 Task: Add the task  Integrate website with a new content delivery network (CDN) to the section Dash Decathlon in the project AgileRelay and add a Due Date to the respective task as 2024/03/05
Action: Mouse moved to (566, 410)
Screenshot: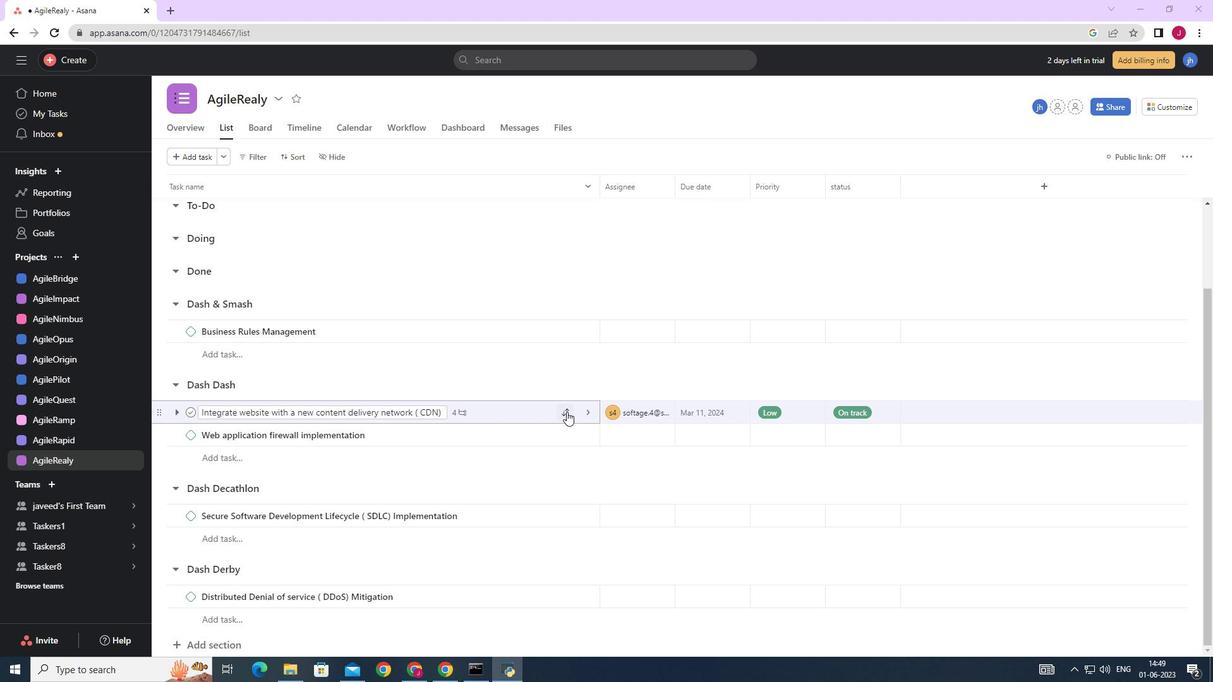 
Action: Mouse pressed left at (566, 410)
Screenshot: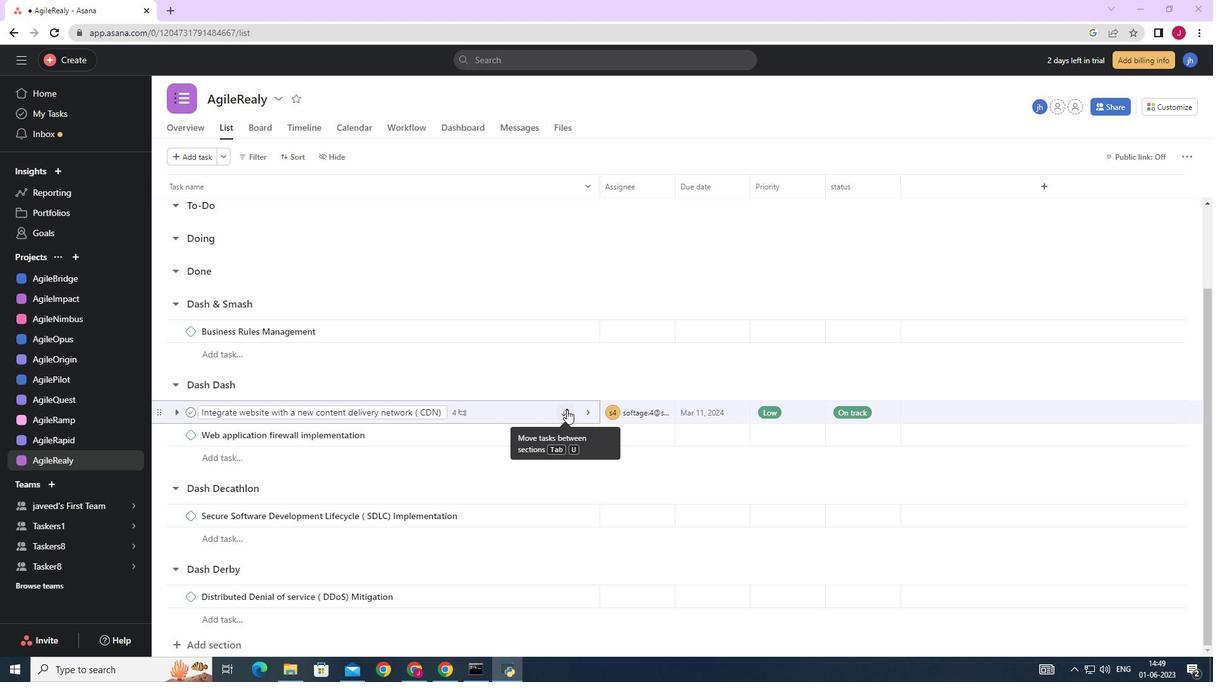 
Action: Mouse moved to (508, 597)
Screenshot: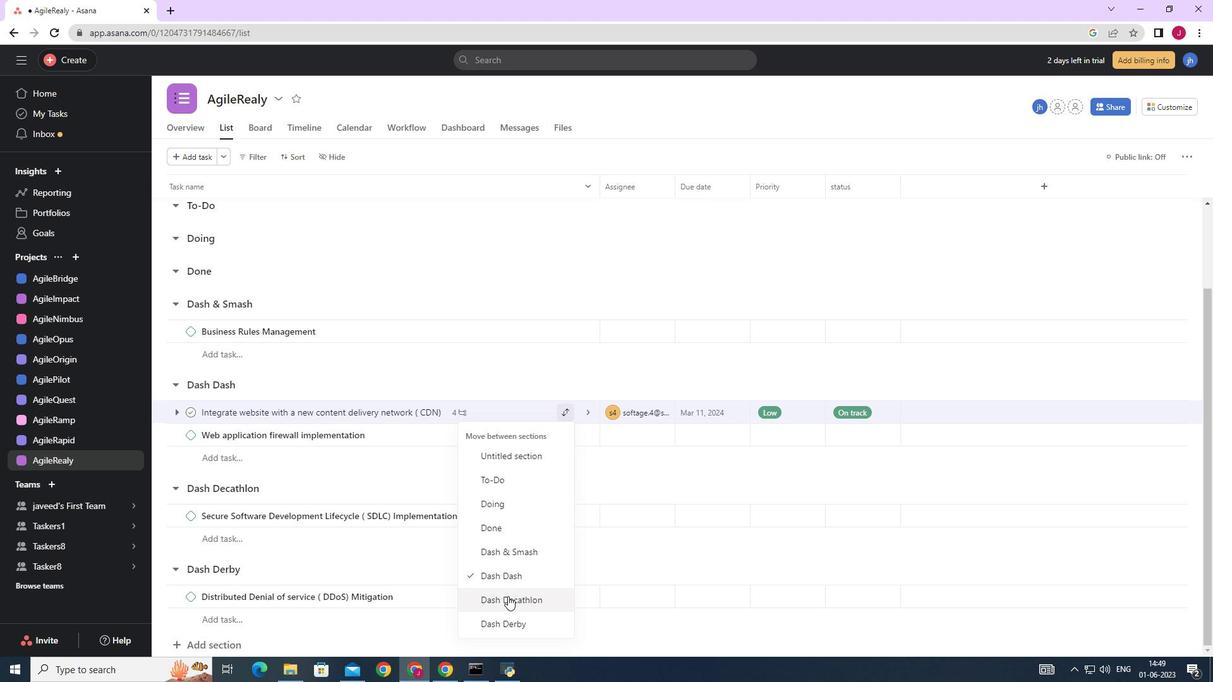 
Action: Mouse pressed left at (508, 597)
Screenshot: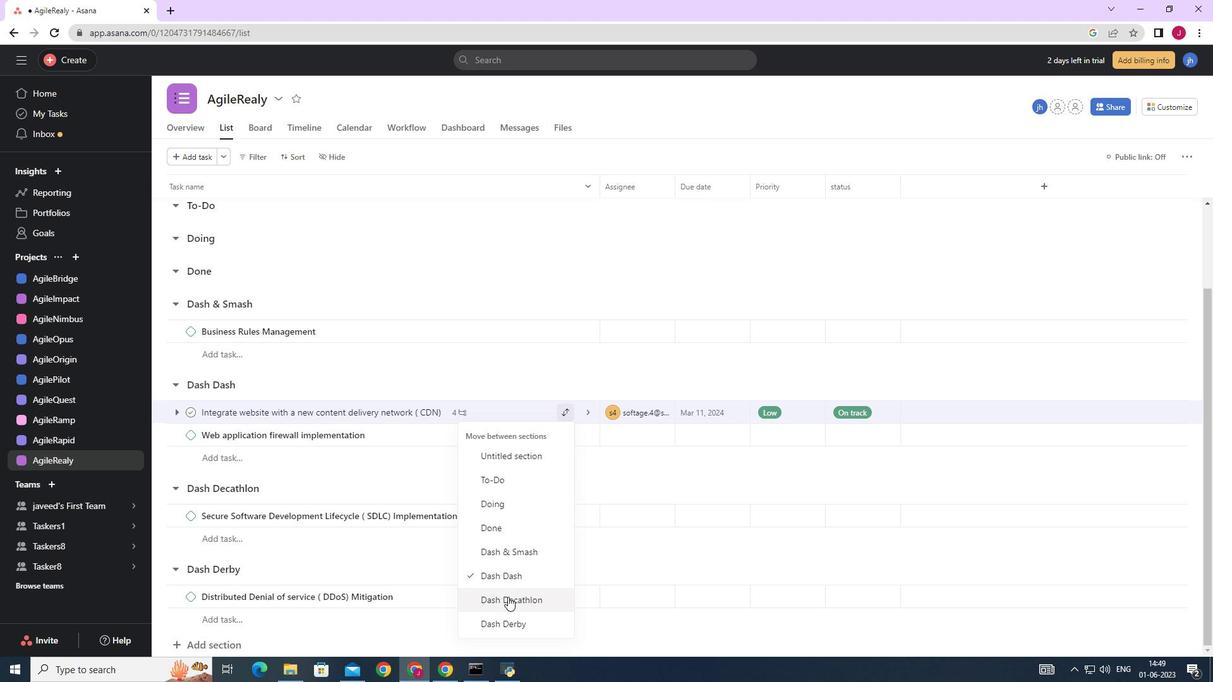 
Action: Mouse moved to (740, 496)
Screenshot: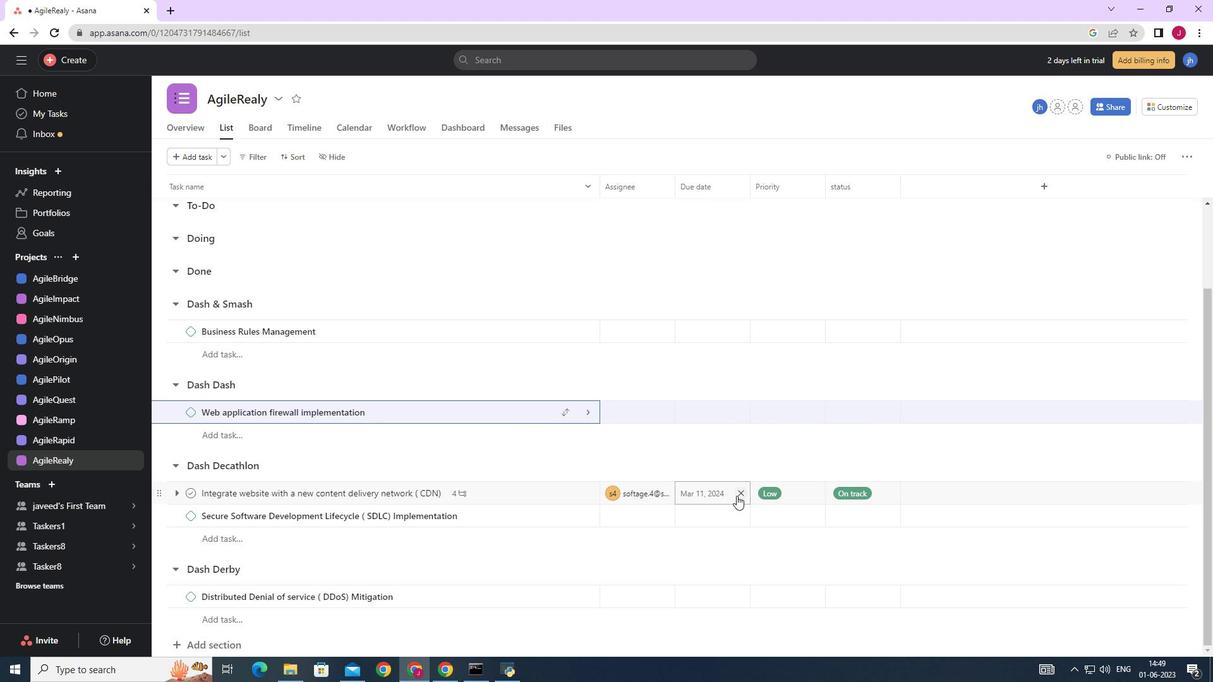 
Action: Mouse pressed left at (740, 496)
Screenshot: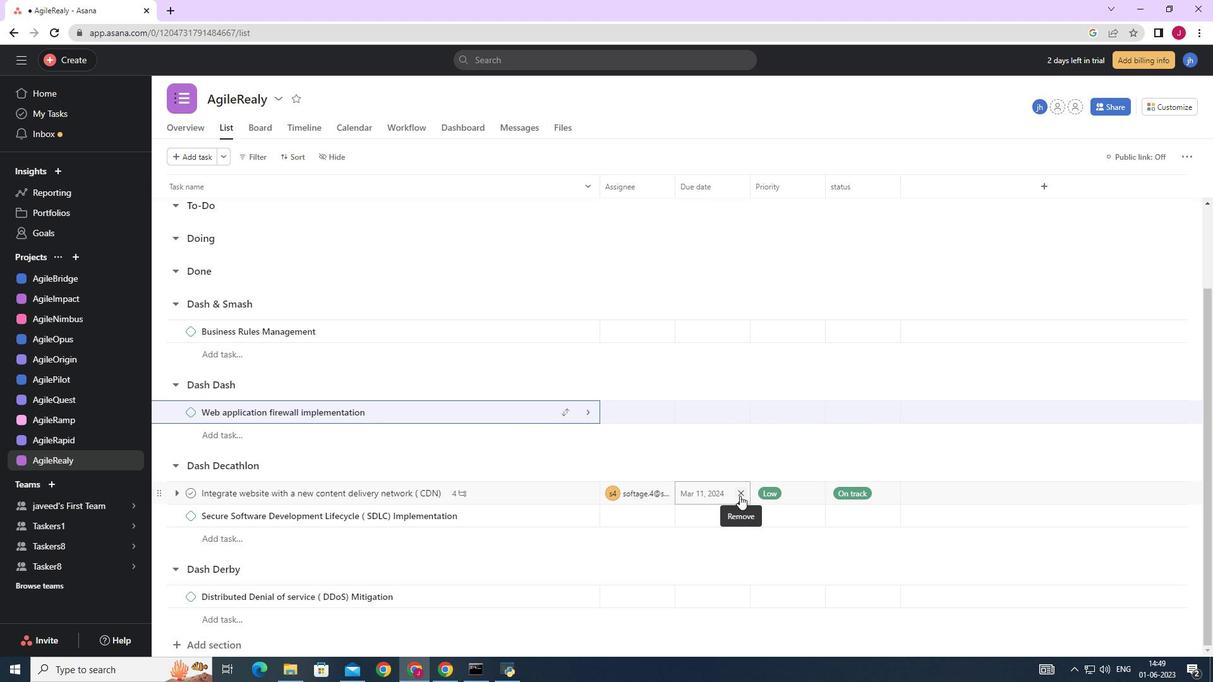 
Action: Mouse moved to (723, 496)
Screenshot: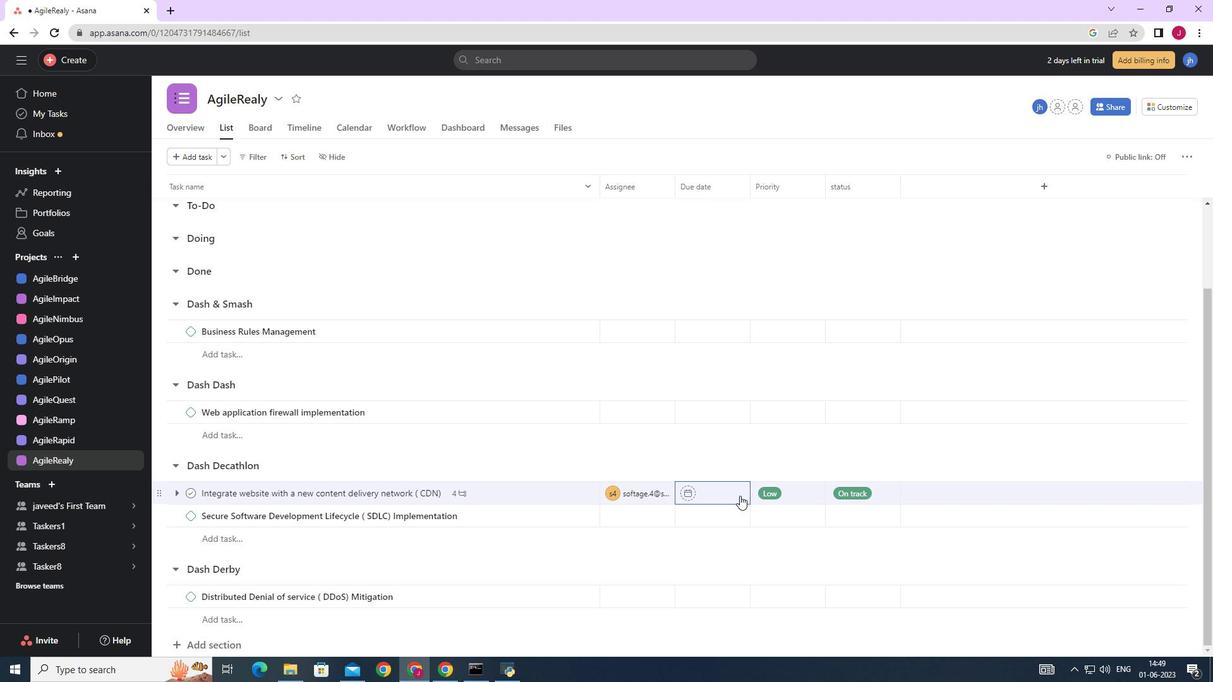 
Action: Mouse pressed left at (723, 496)
Screenshot: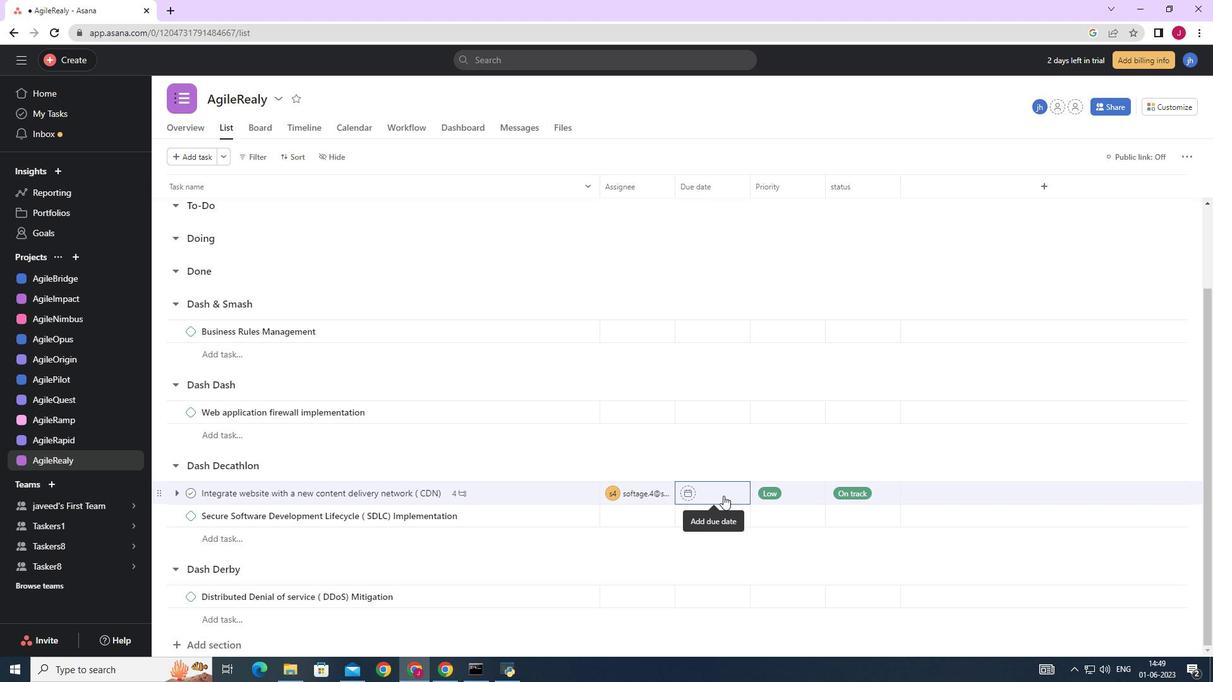 
Action: Mouse moved to (842, 290)
Screenshot: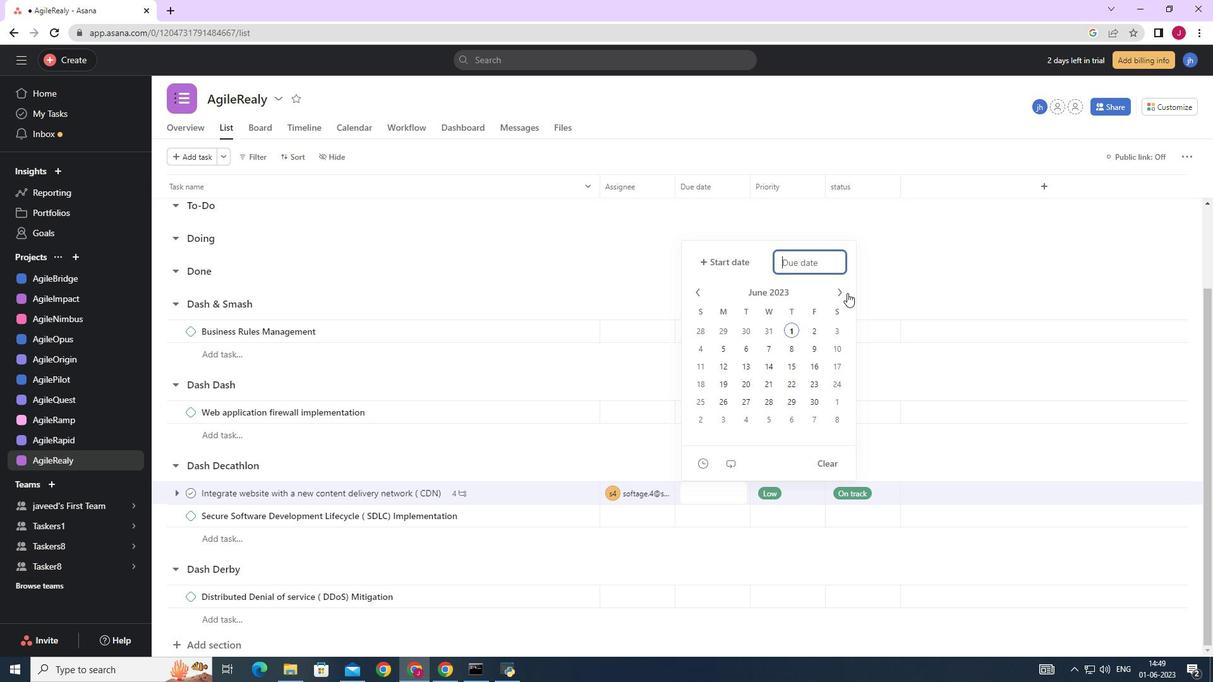 
Action: Mouse pressed left at (842, 290)
Screenshot: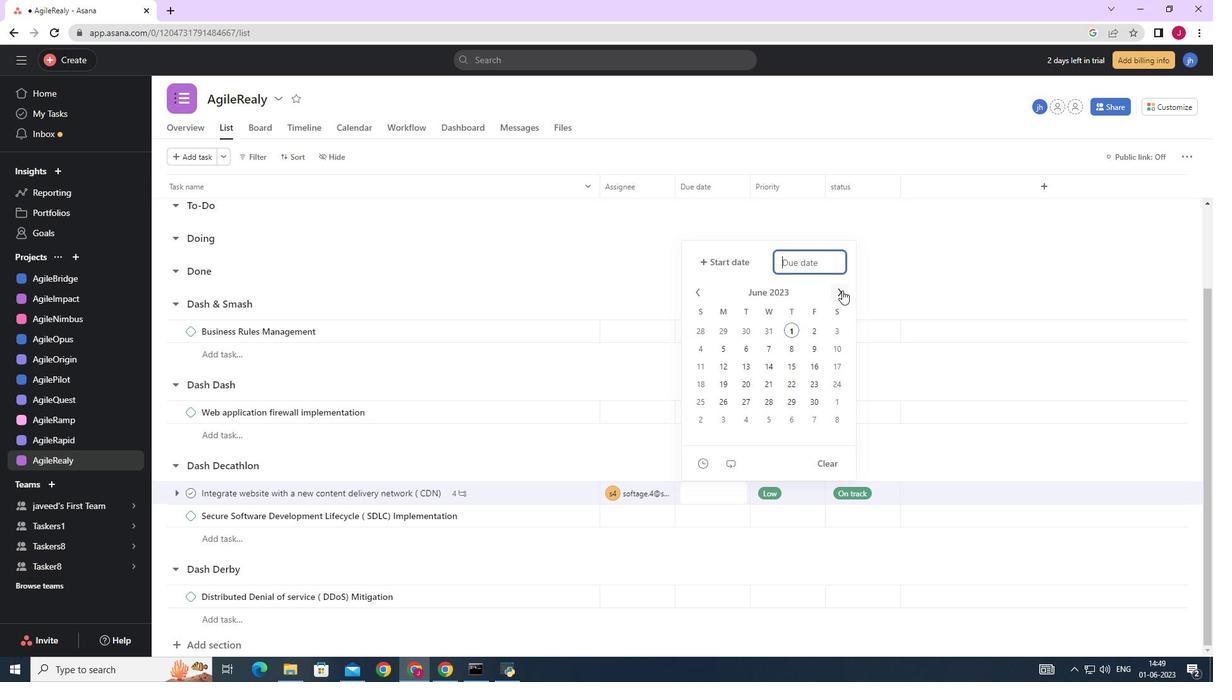 
Action: Mouse pressed left at (842, 290)
Screenshot: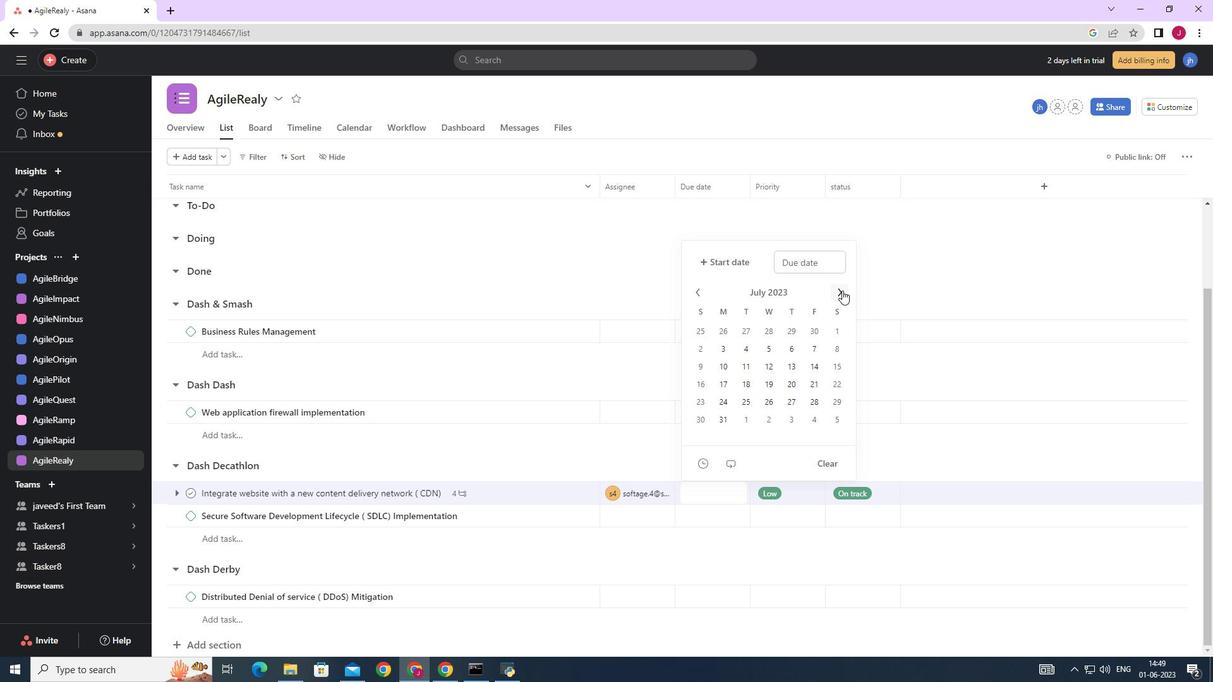 
Action: Mouse pressed left at (842, 290)
Screenshot: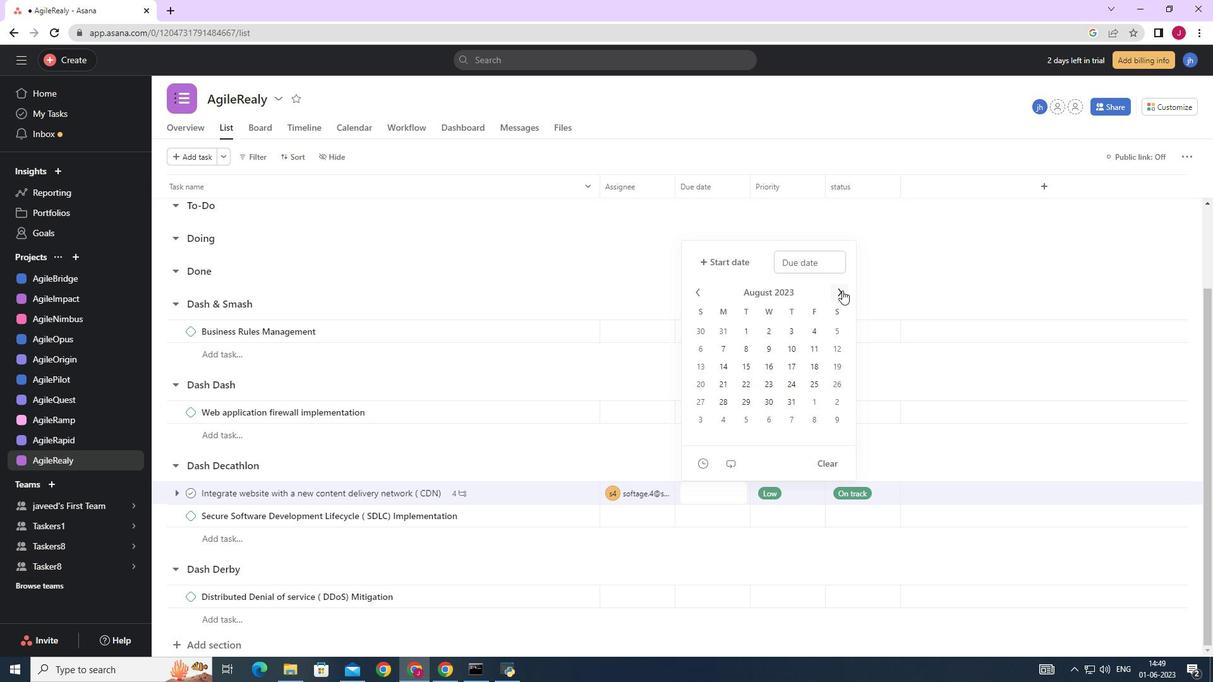 
Action: Mouse pressed left at (842, 290)
Screenshot: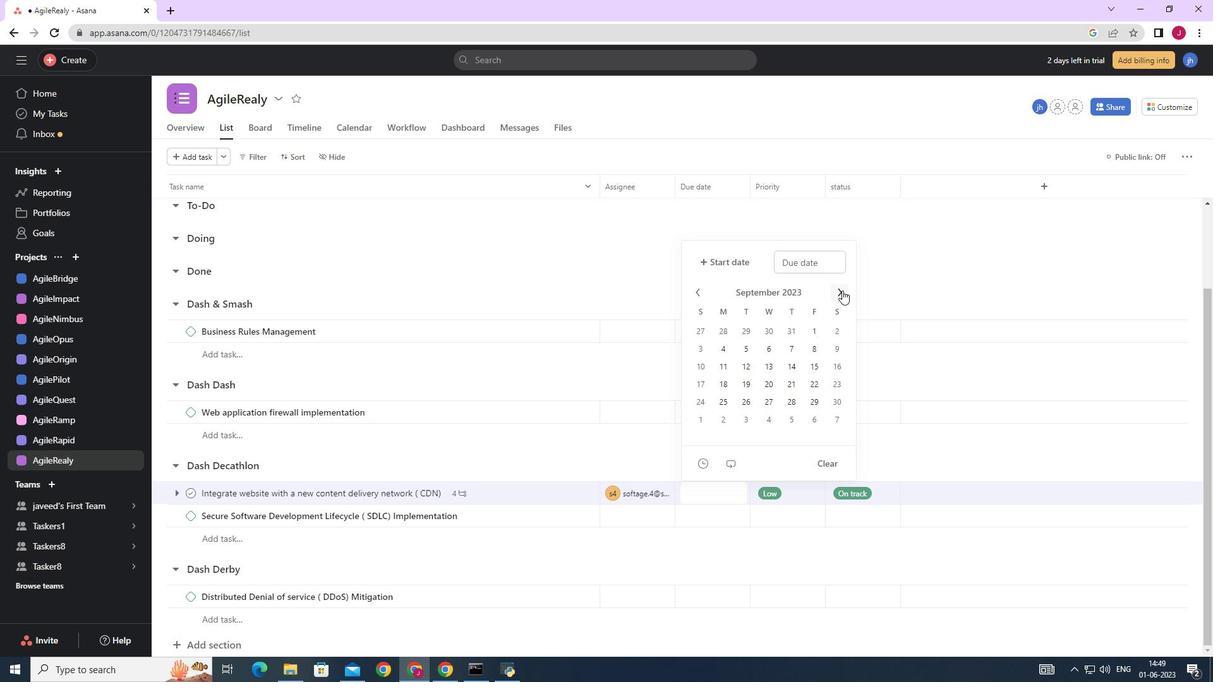 
Action: Mouse pressed left at (842, 290)
Screenshot: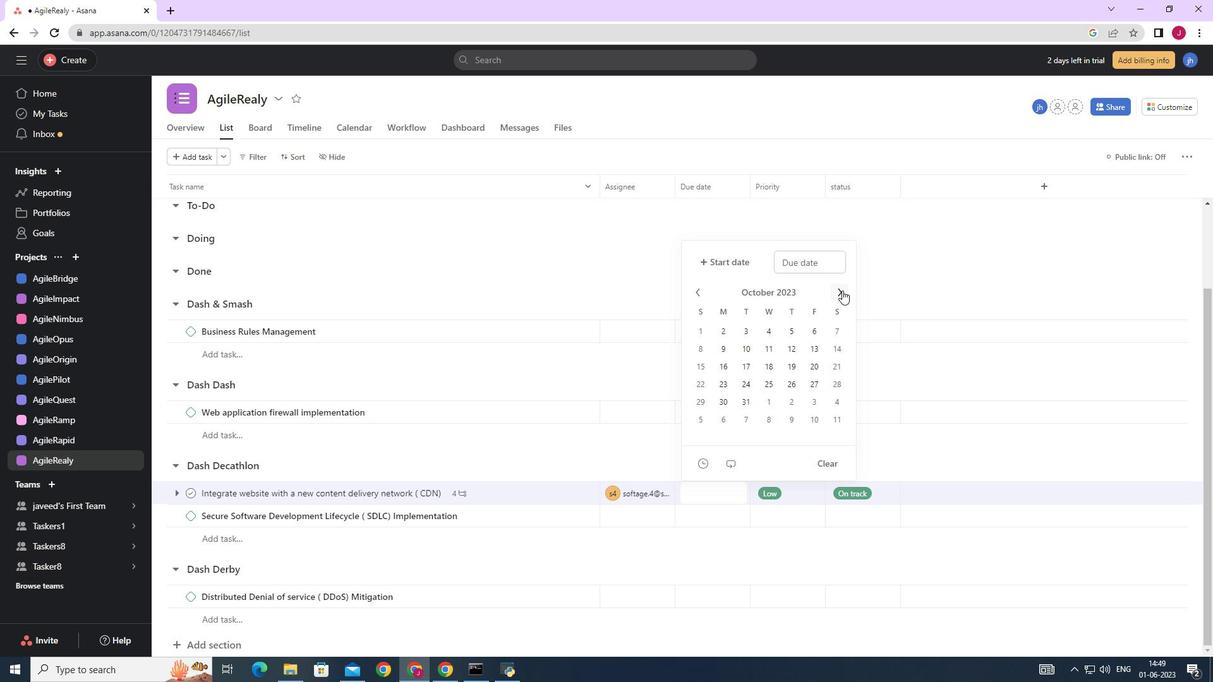 
Action: Mouse pressed left at (842, 290)
Screenshot: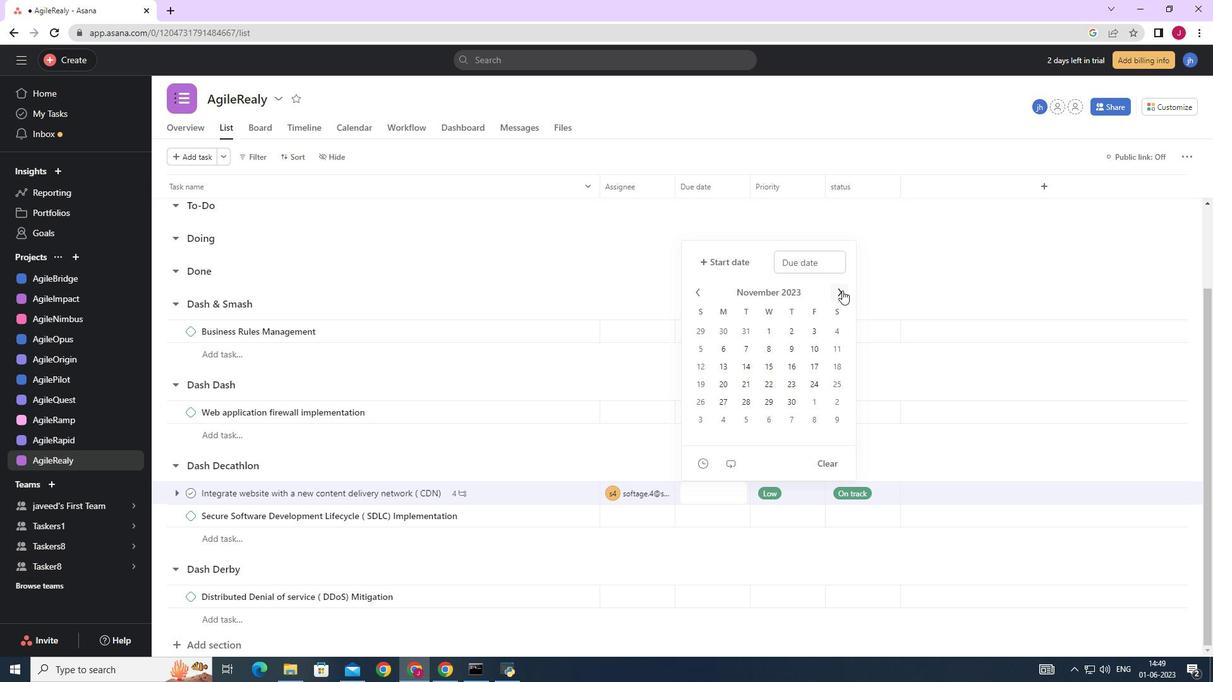 
Action: Mouse pressed left at (842, 290)
Screenshot: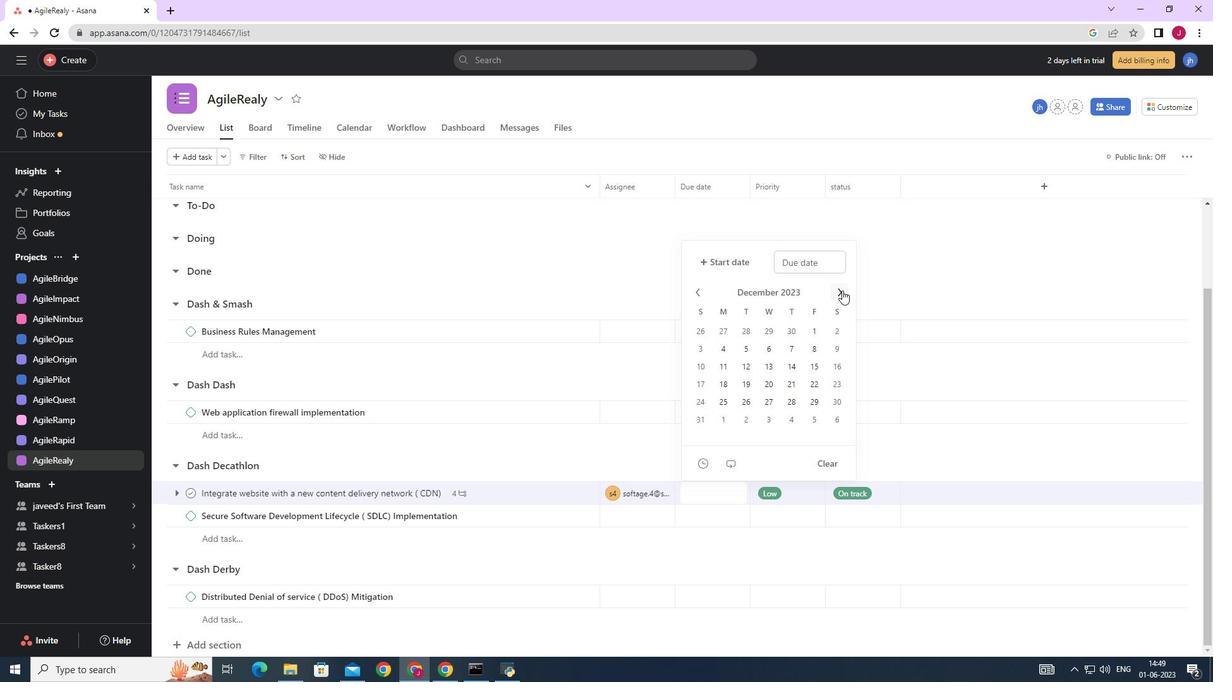 
Action: Mouse pressed left at (842, 290)
Screenshot: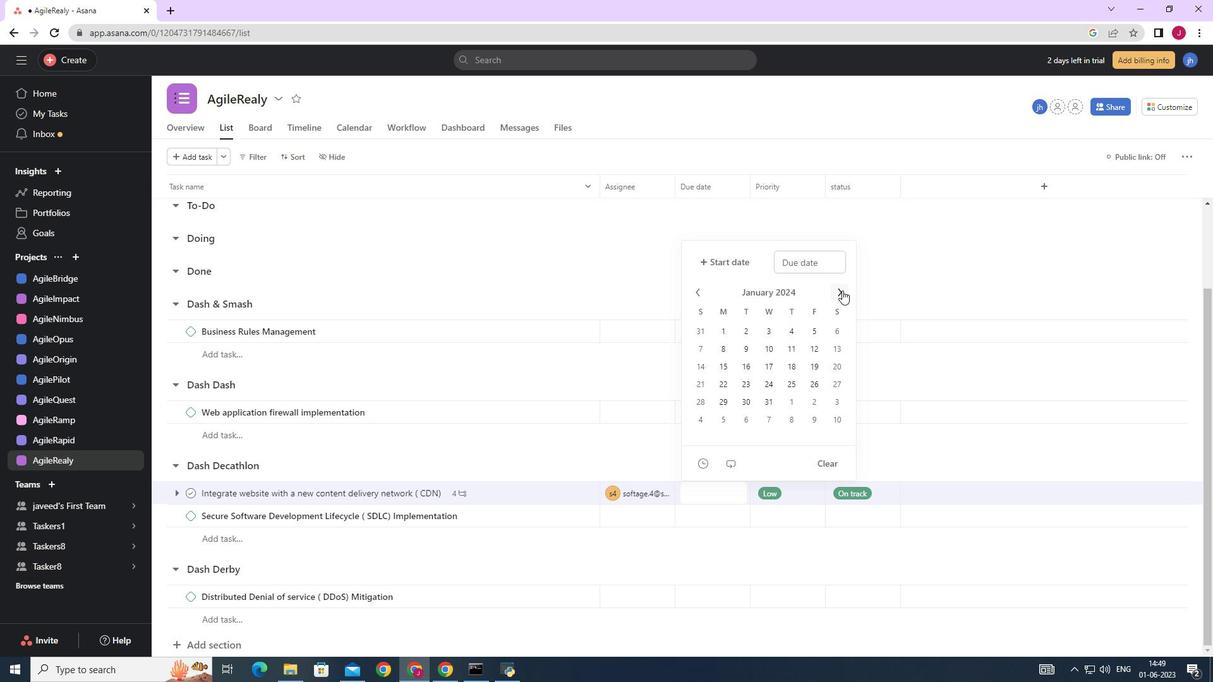 
Action: Mouse pressed left at (842, 290)
Screenshot: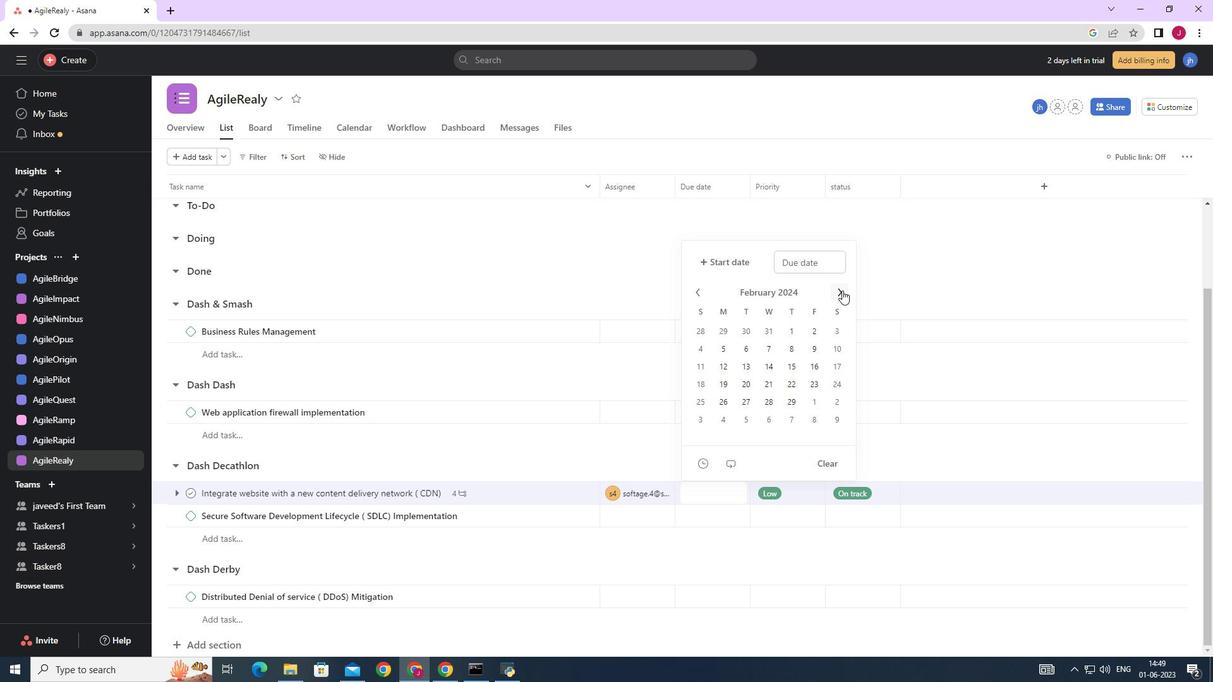 
Action: Mouse moved to (741, 353)
Screenshot: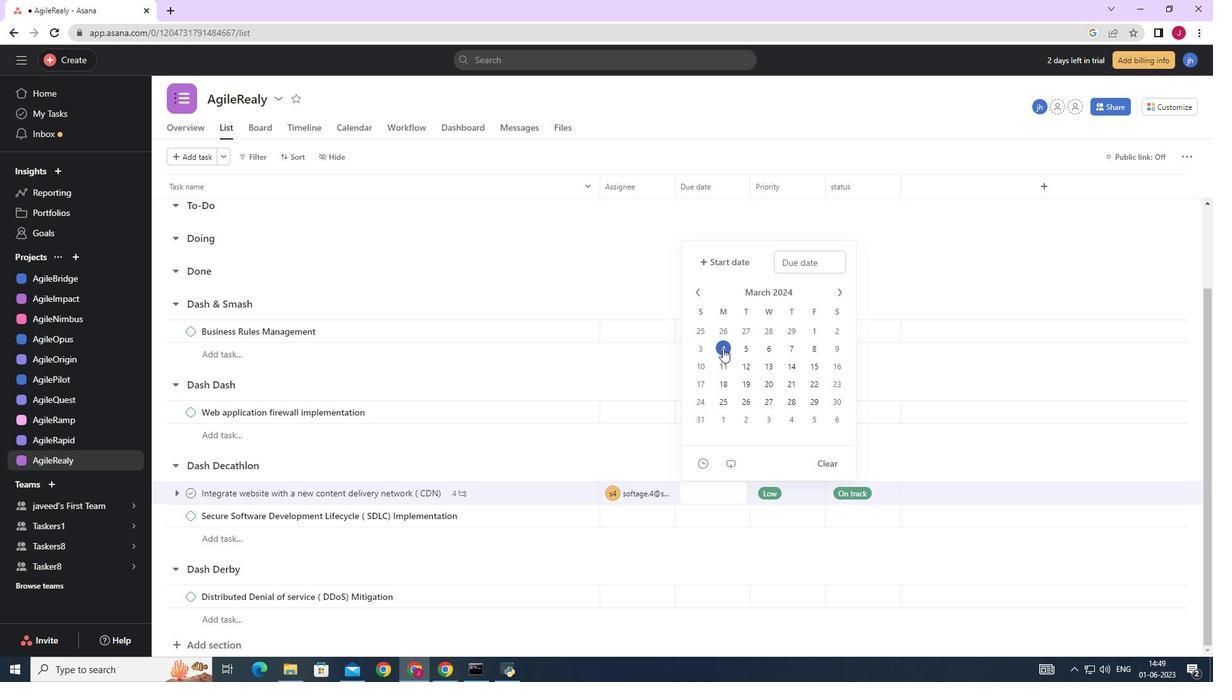 
Action: Mouse pressed left at (741, 353)
Screenshot: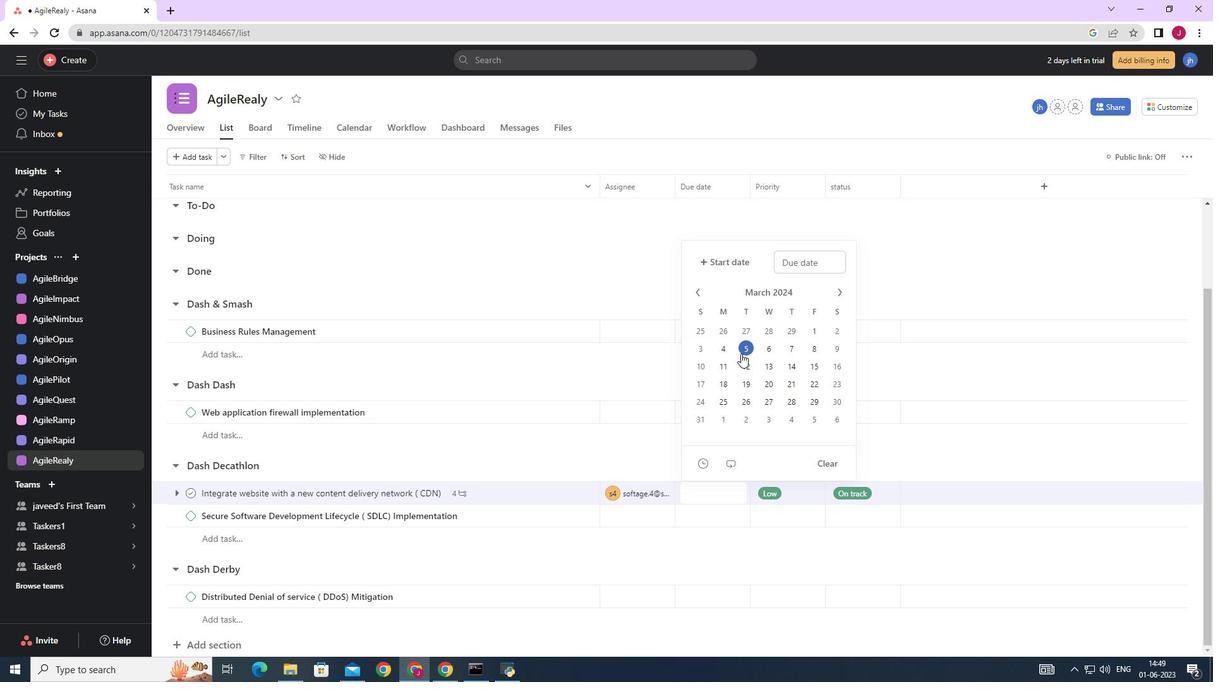 
Action: Mouse moved to (989, 254)
Screenshot: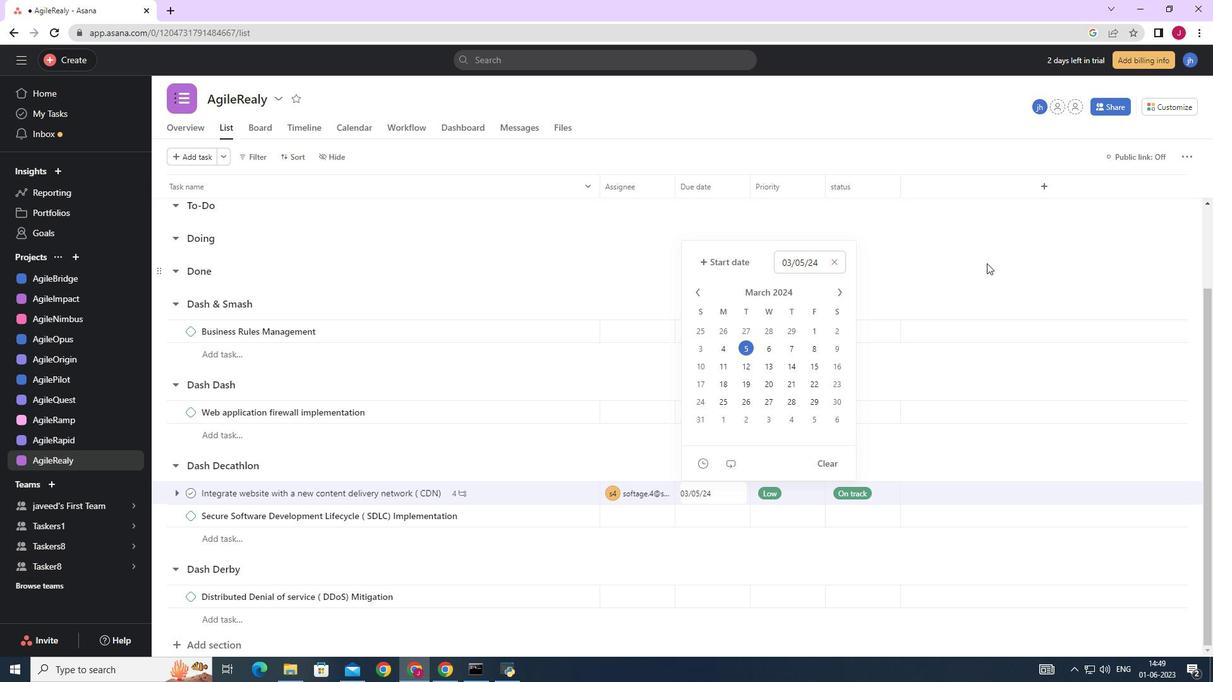 
Action: Mouse pressed left at (989, 254)
Screenshot: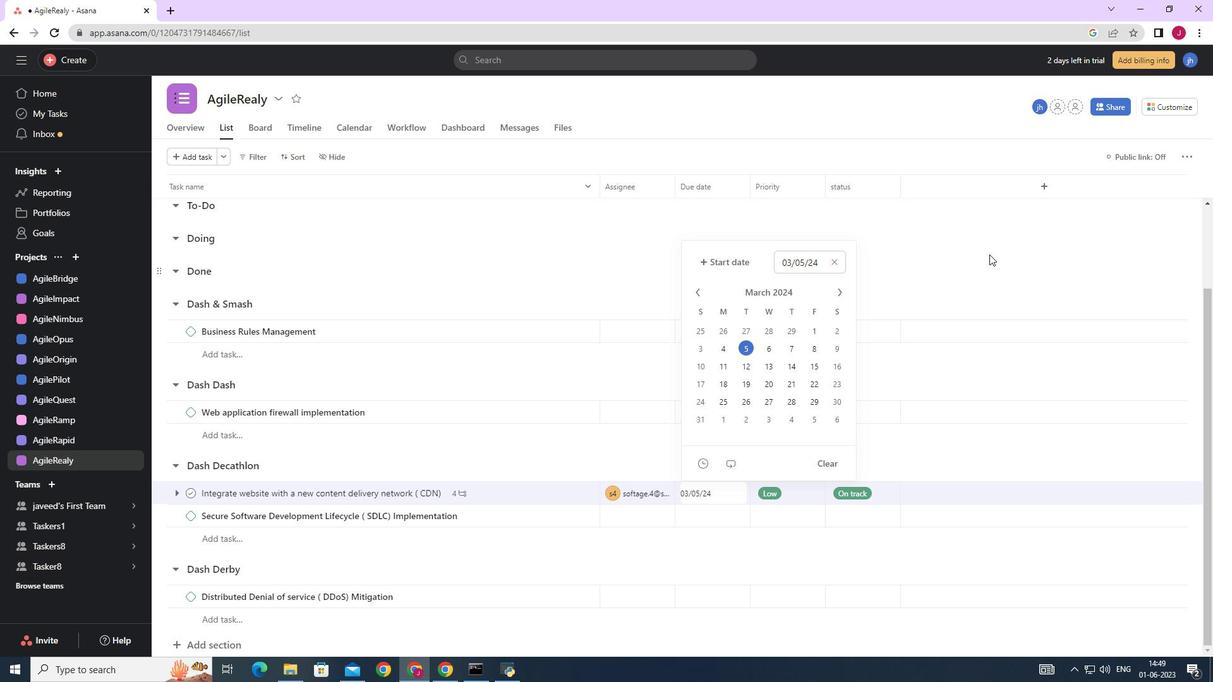 
